 Task: Start in the project TreatWorks the sprint 'Warp 9', with a duration of 3 weeks.
Action: Mouse moved to (293, 221)
Screenshot: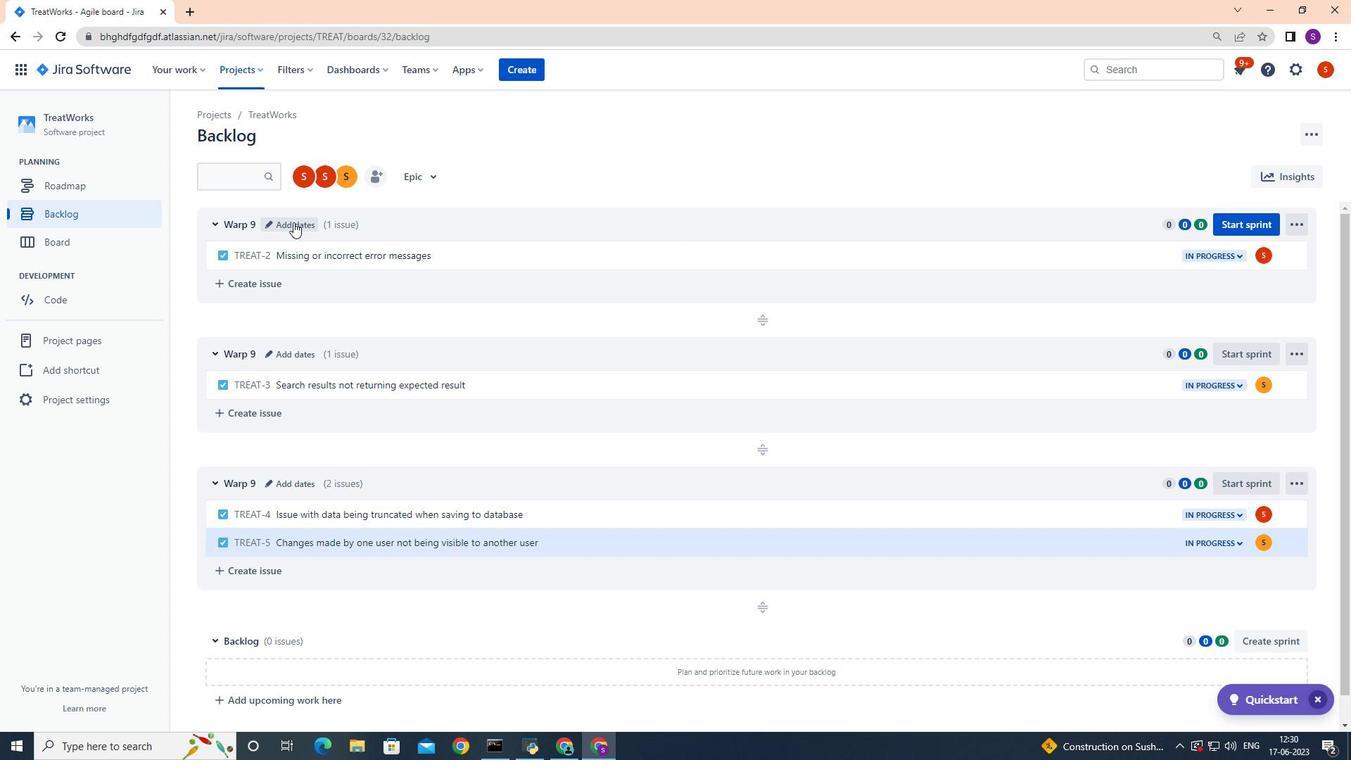 
Action: Mouse pressed left at (293, 221)
Screenshot: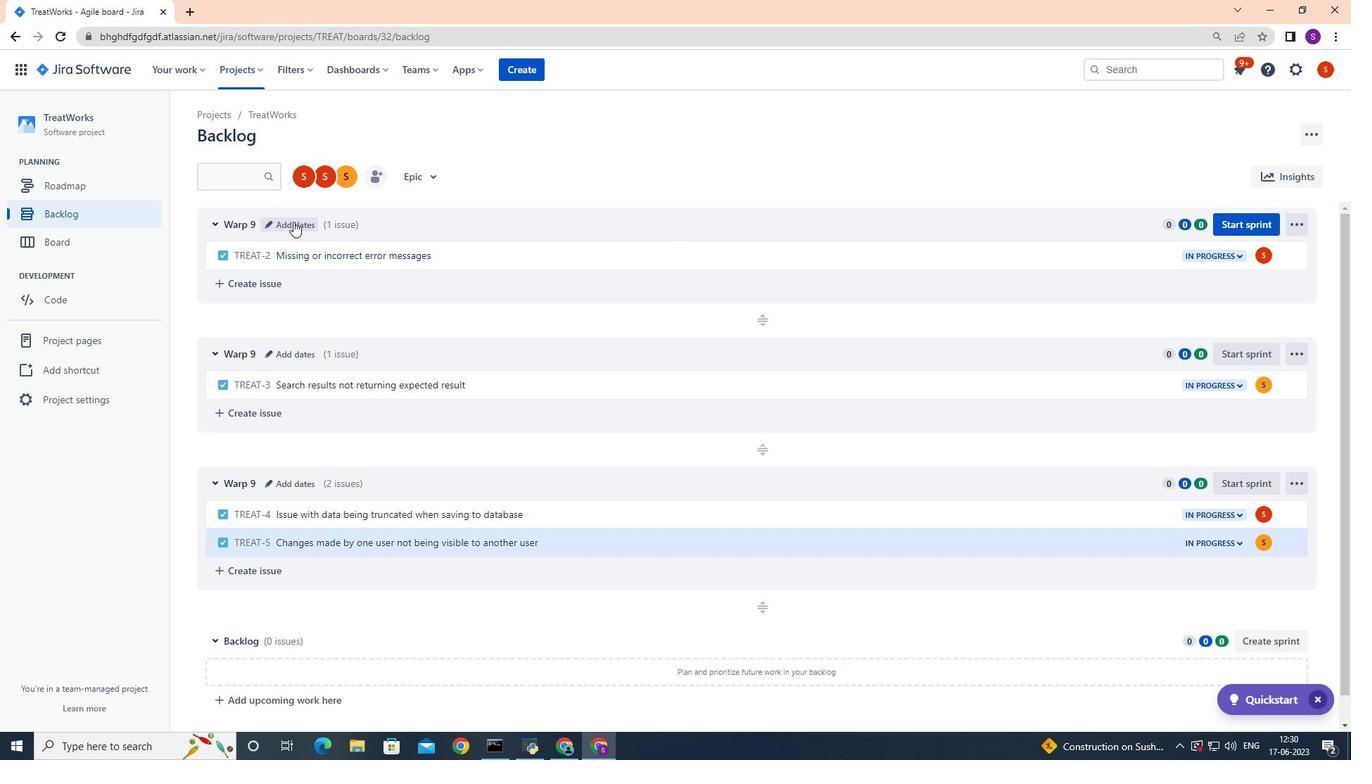 
Action: Mouse moved to (643, 223)
Screenshot: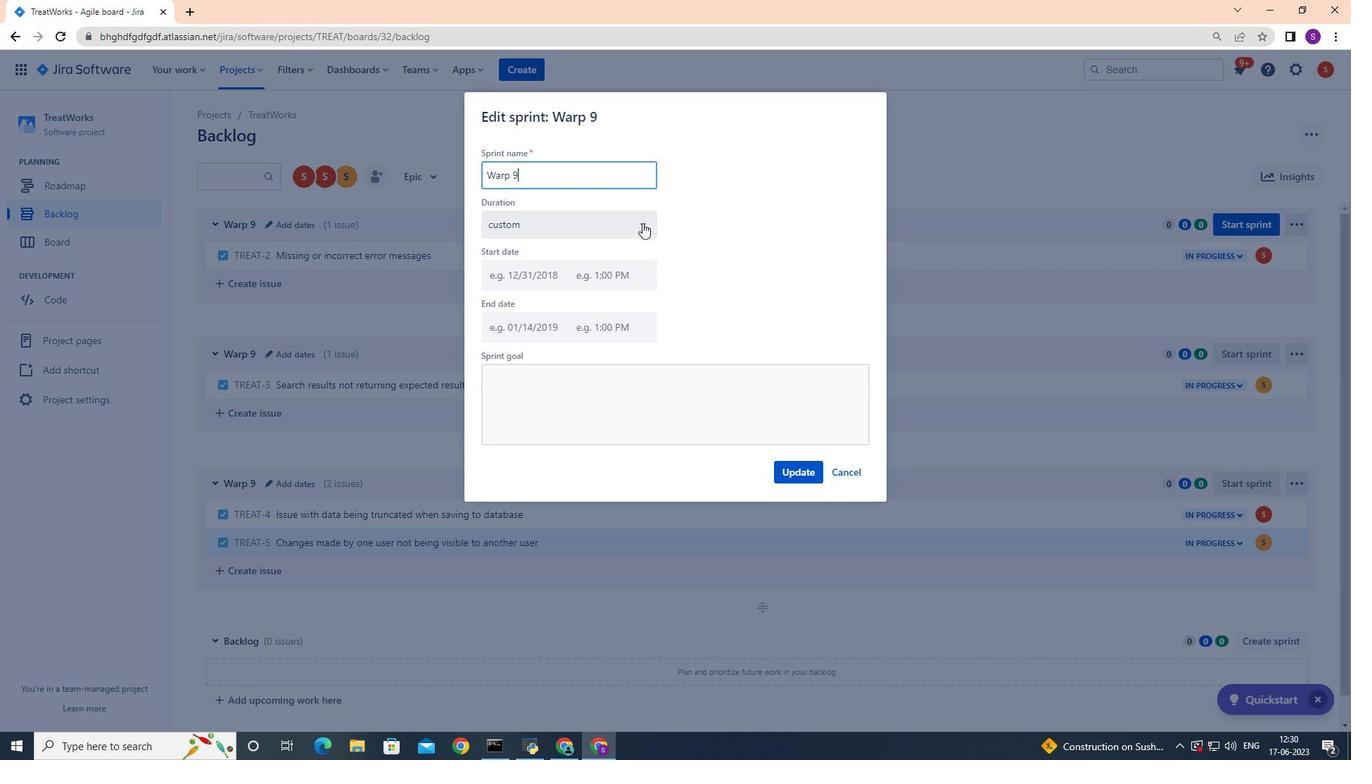 
Action: Mouse pressed left at (643, 223)
Screenshot: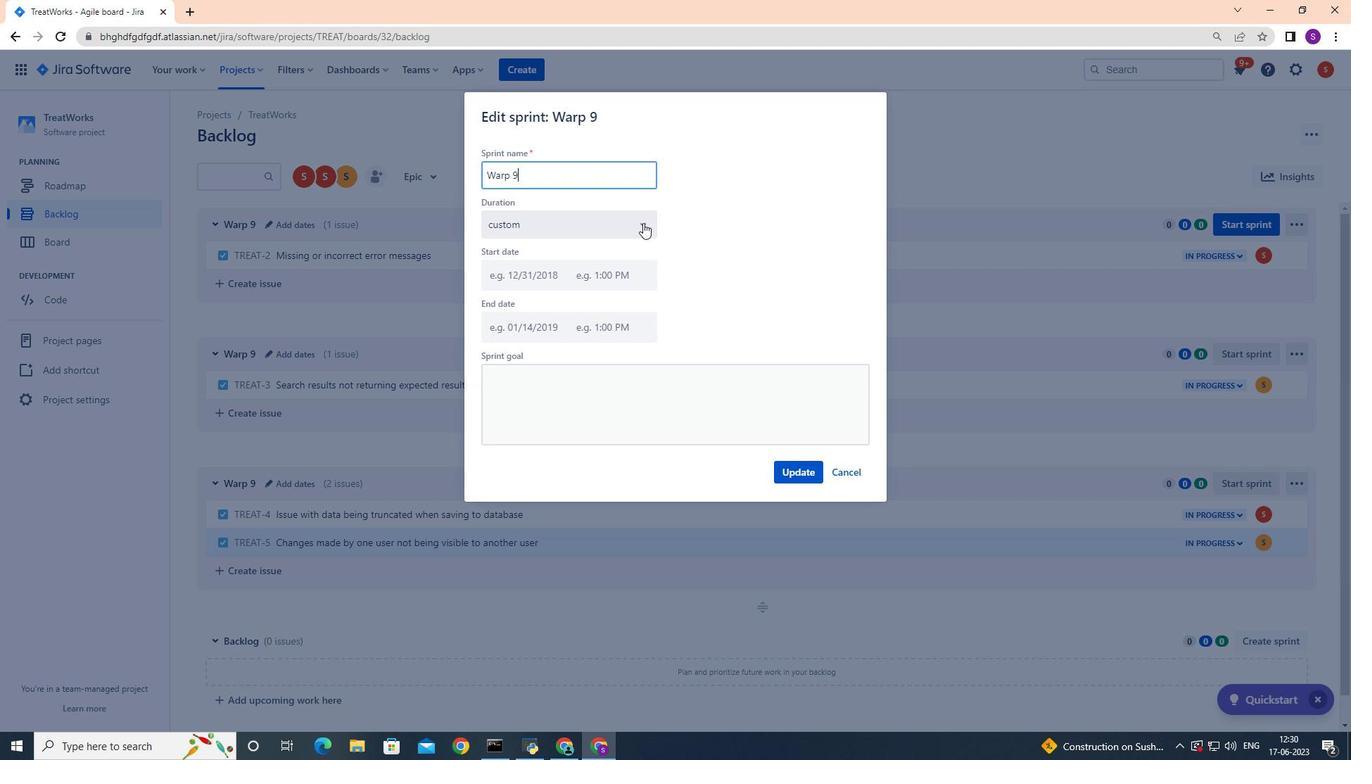 
Action: Mouse moved to (598, 302)
Screenshot: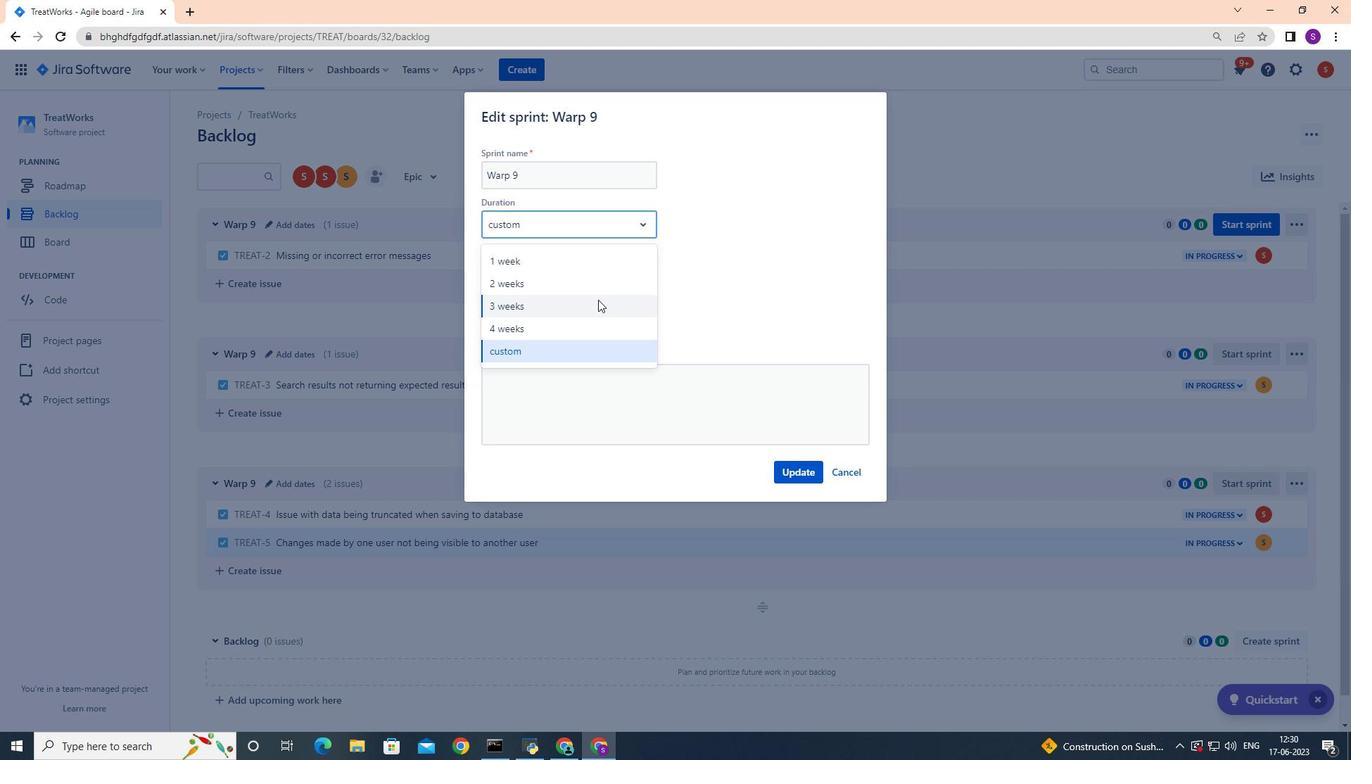 
Action: Mouse pressed left at (598, 302)
Screenshot: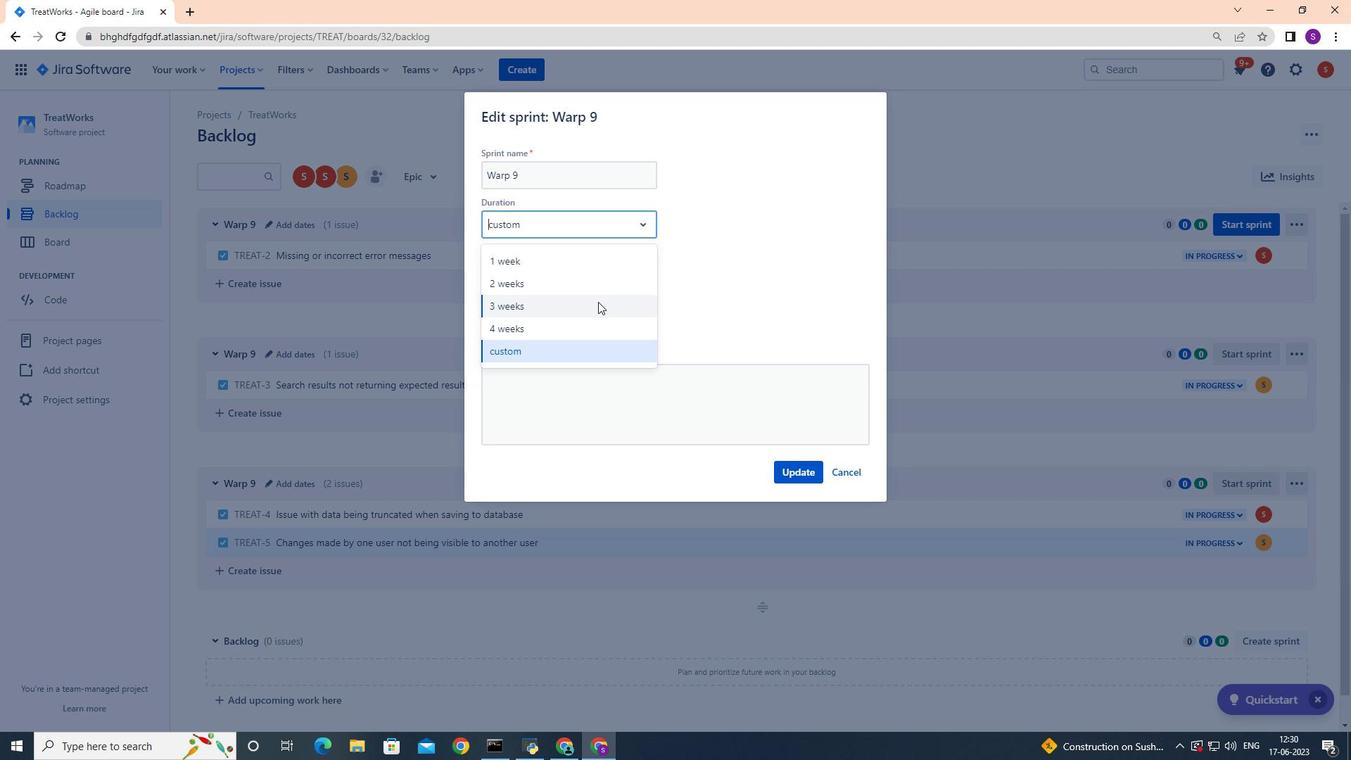 
Action: Mouse moved to (794, 462)
Screenshot: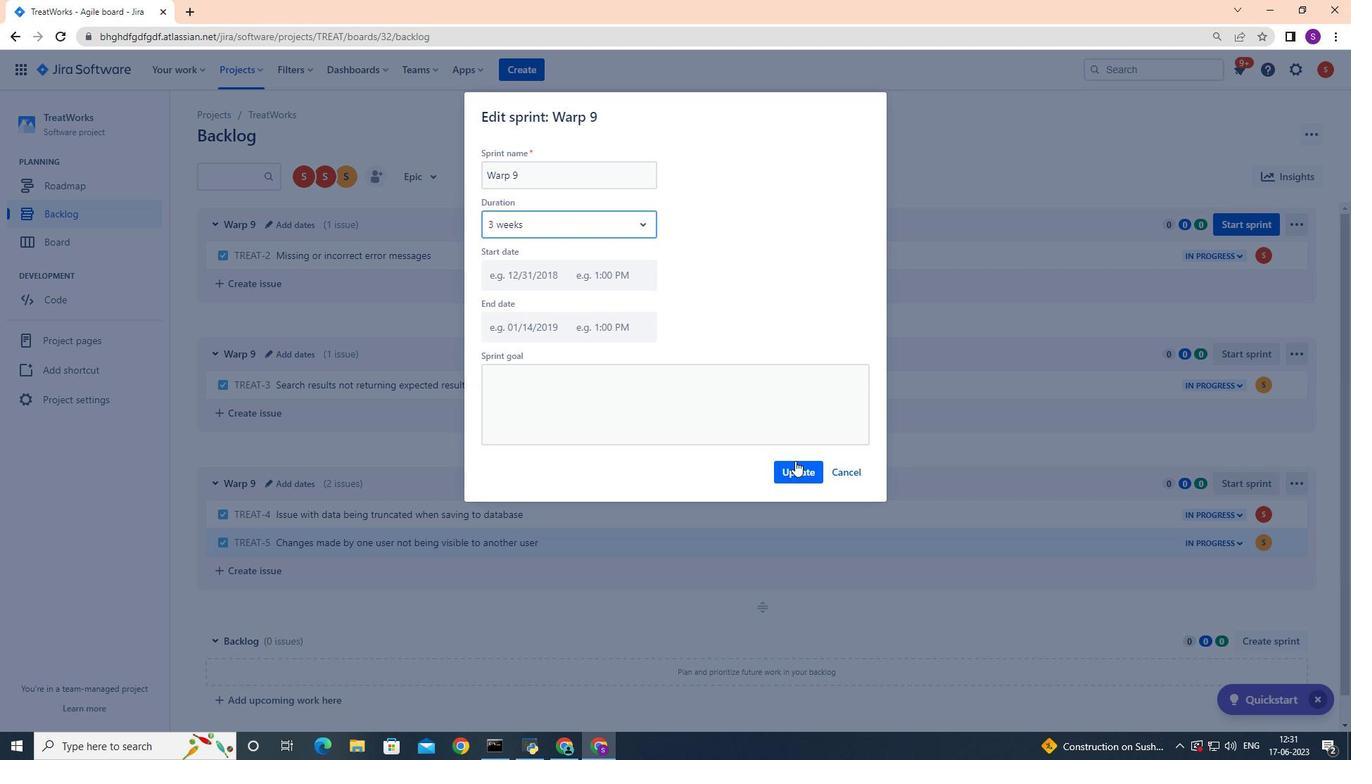 
Action: Mouse pressed left at (794, 462)
Screenshot: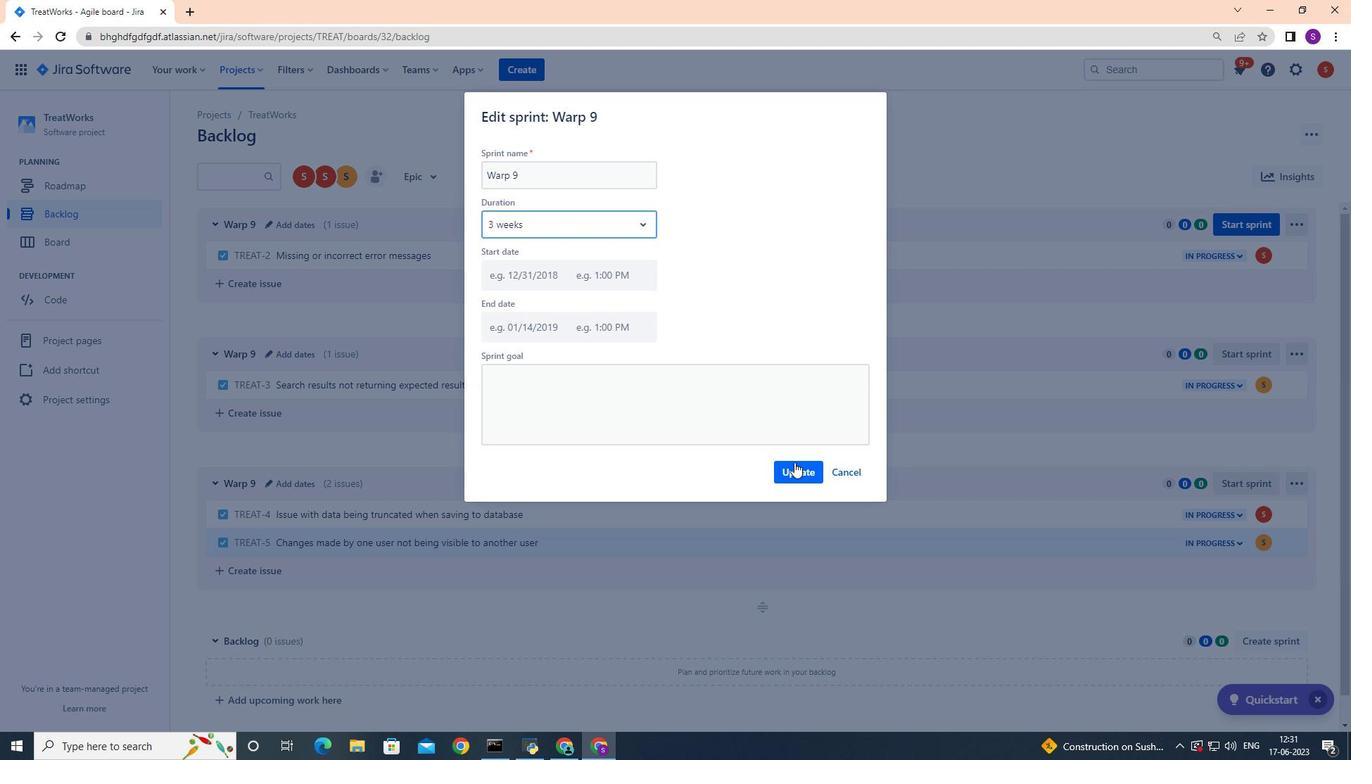 
